Task: Change IN PROGRESS as Status of Issue Issue0000000164 in Backlog  in Scrum Project Project0000000033 in Jira. Change IN PROGRESS as Status of Issue Issue0000000166 in Backlog  in Scrum Project Project0000000034 in Jira. Change IN PROGRESS as Status of Issue Issue0000000168 in Backlog  in Scrum Project Project0000000034 in Jira. Change IN PROGRESS as Status of Issue Issue0000000170 in Backlog  in Scrum Project Project0000000034 in Jira. Assign Person0000000065 as Assignee of Issue Issue0000000161 in Backlog  in Scrum Project Project0000000033 in Jira
Action: Mouse moved to (1006, 478)
Screenshot: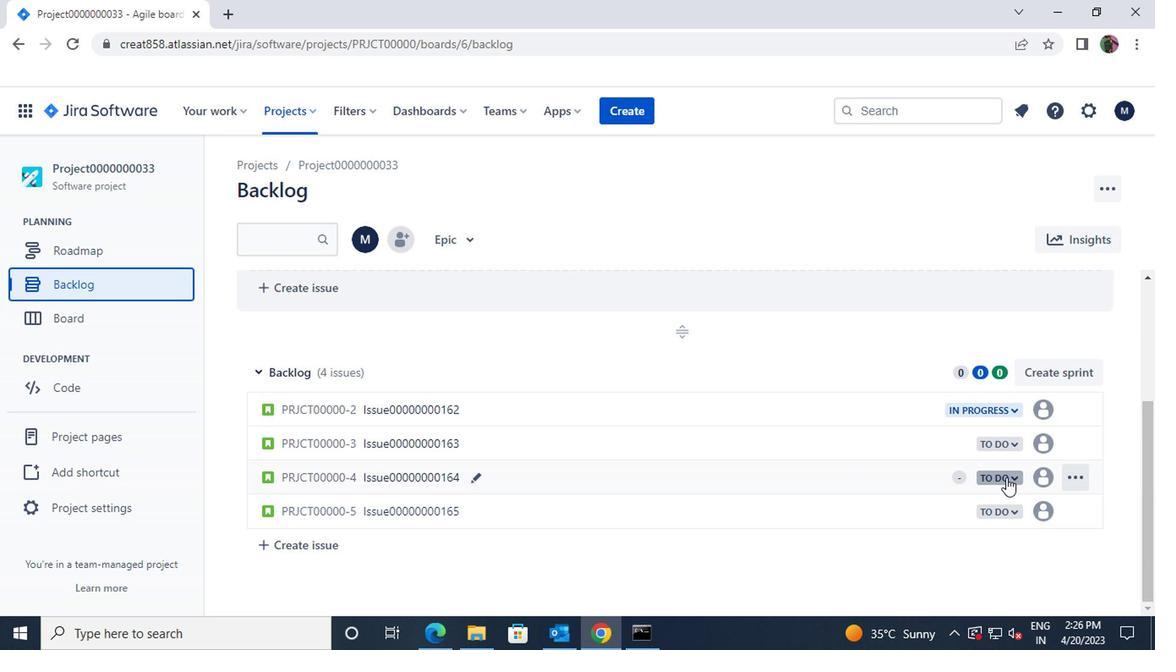 
Action: Mouse pressed left at (1006, 478)
Screenshot: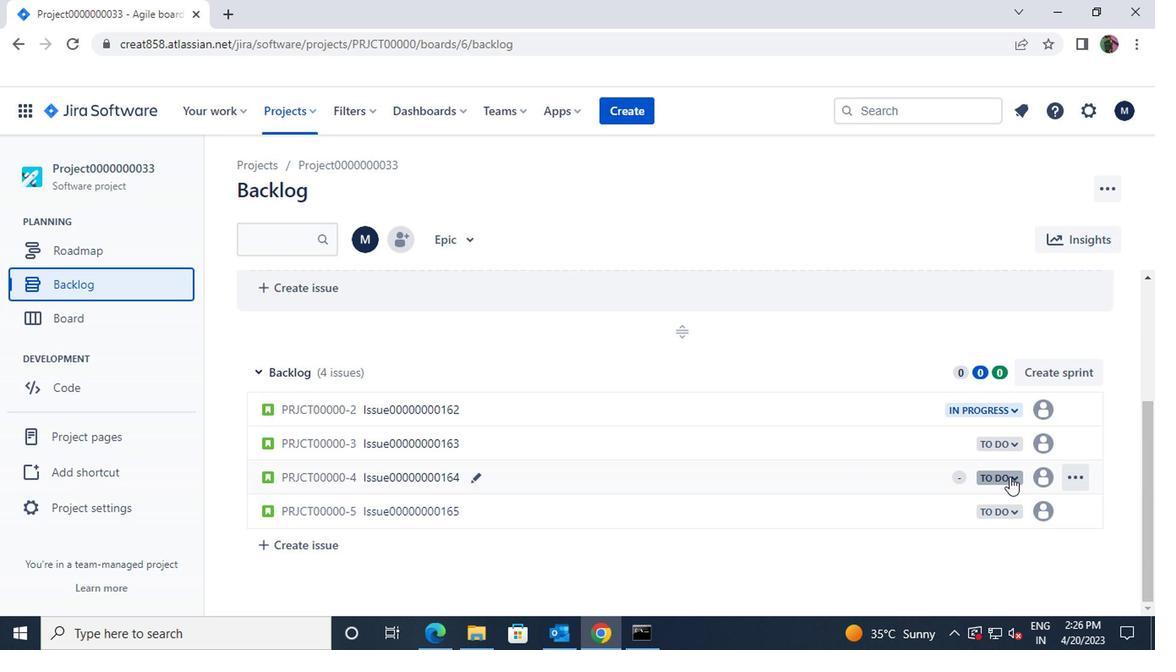
Action: Mouse moved to (886, 508)
Screenshot: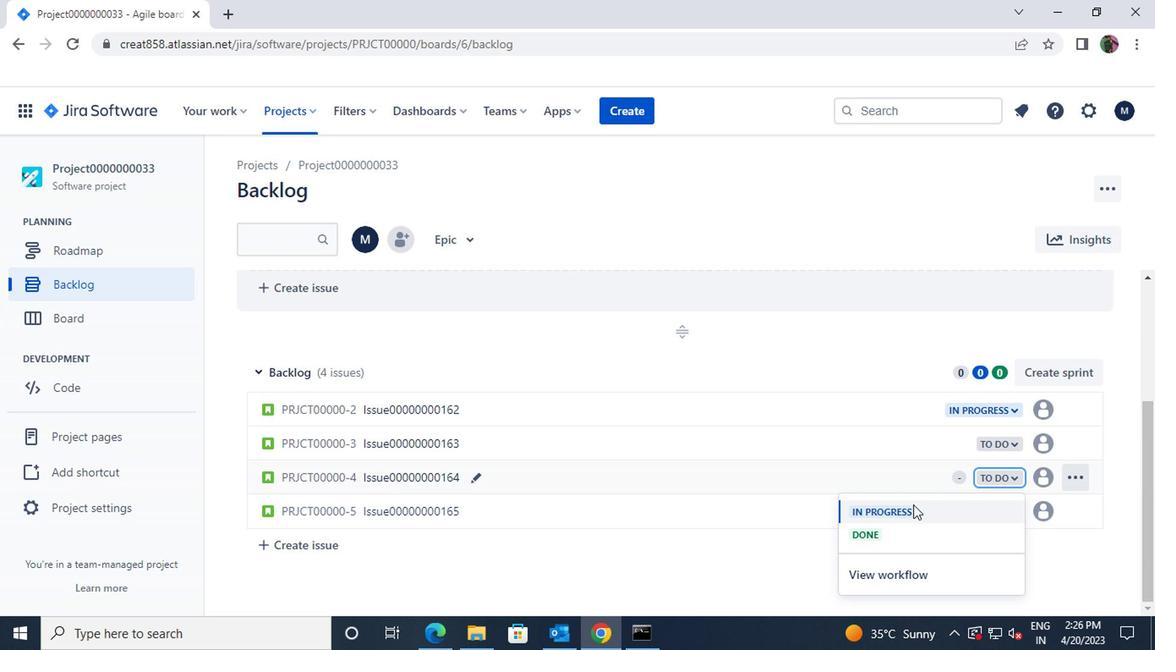 
Action: Mouse pressed left at (886, 508)
Screenshot: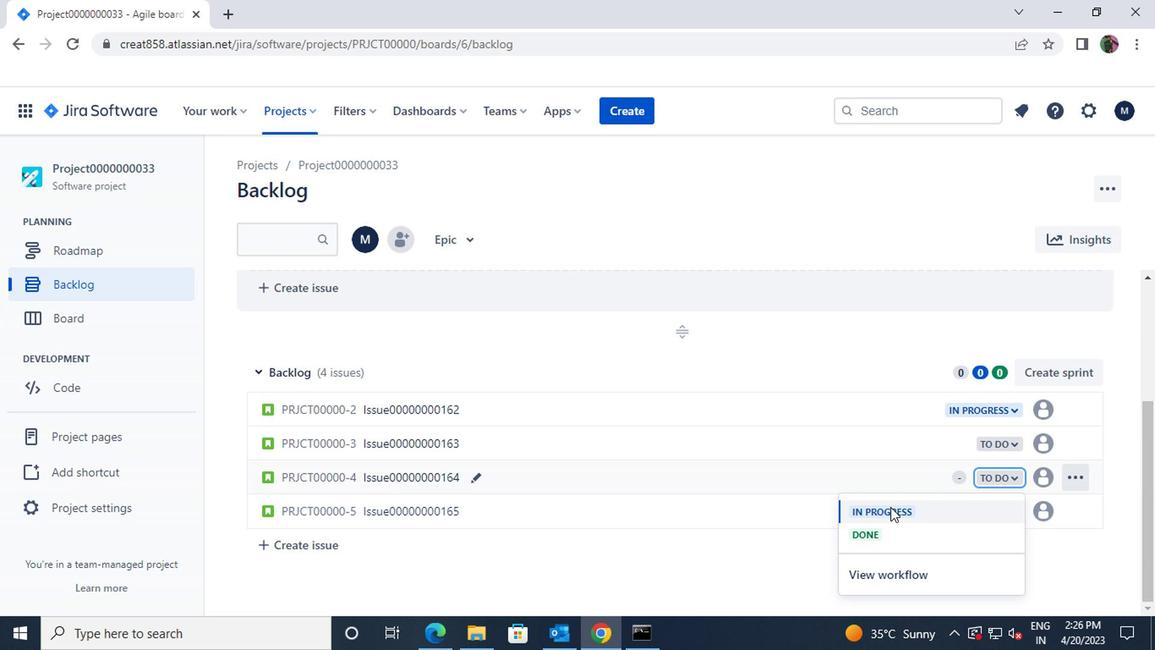 
Action: Mouse moved to (308, 113)
Screenshot: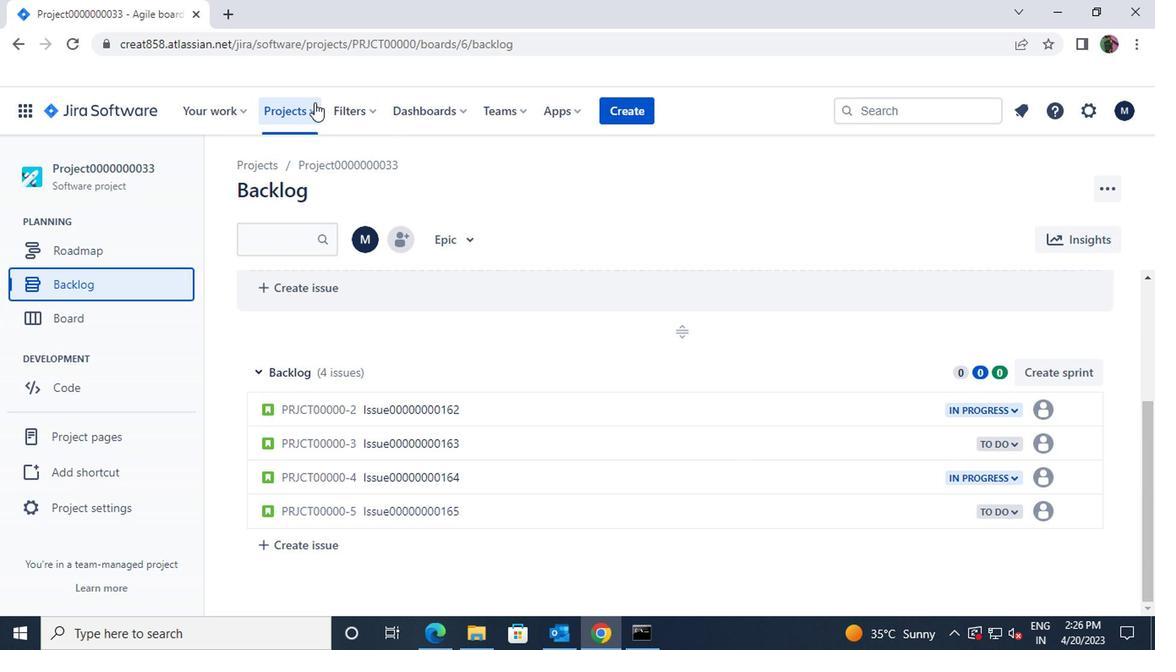 
Action: Mouse pressed left at (308, 113)
Screenshot: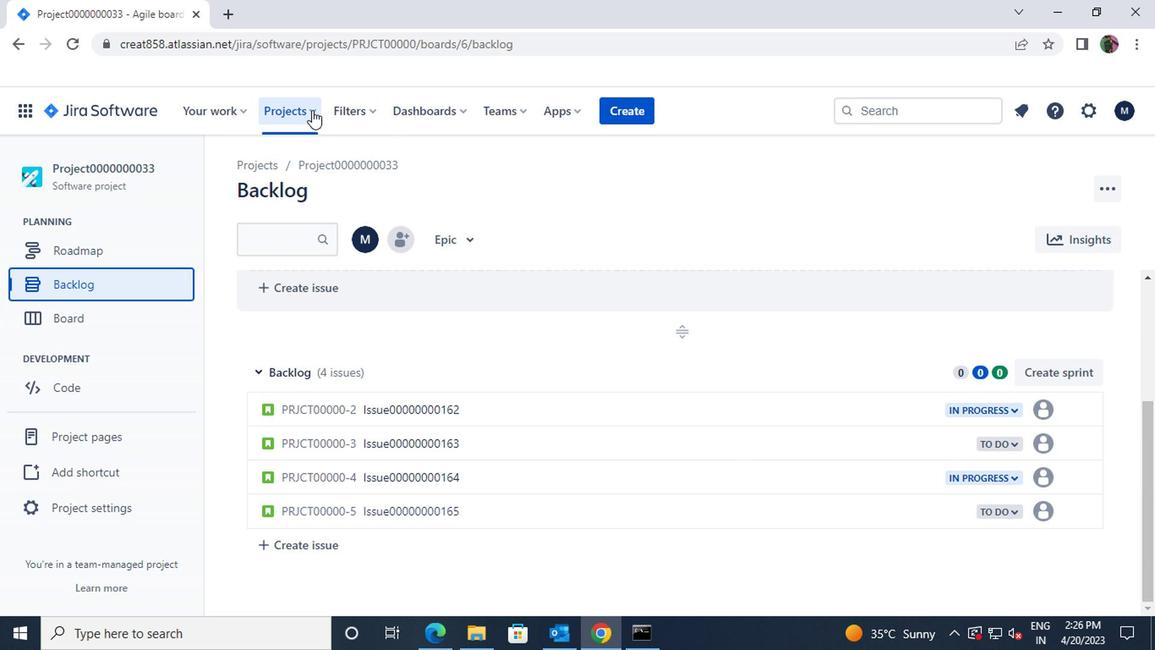 
Action: Mouse moved to (350, 227)
Screenshot: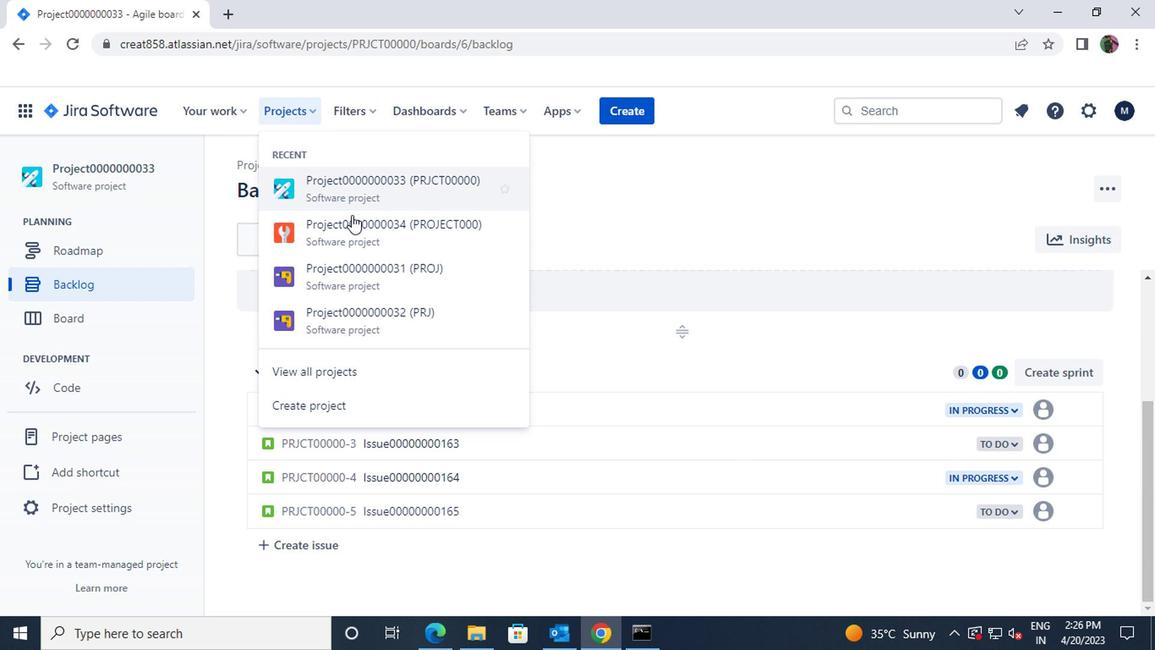 
Action: Mouse pressed left at (350, 227)
Screenshot: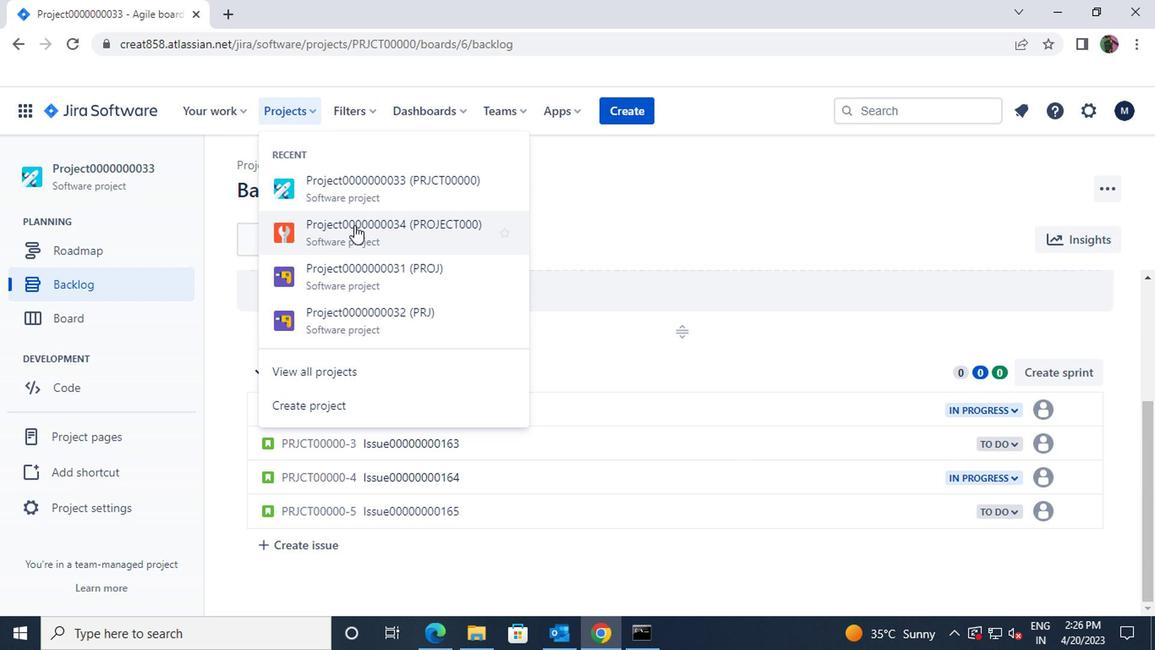 
Action: Mouse moved to (133, 287)
Screenshot: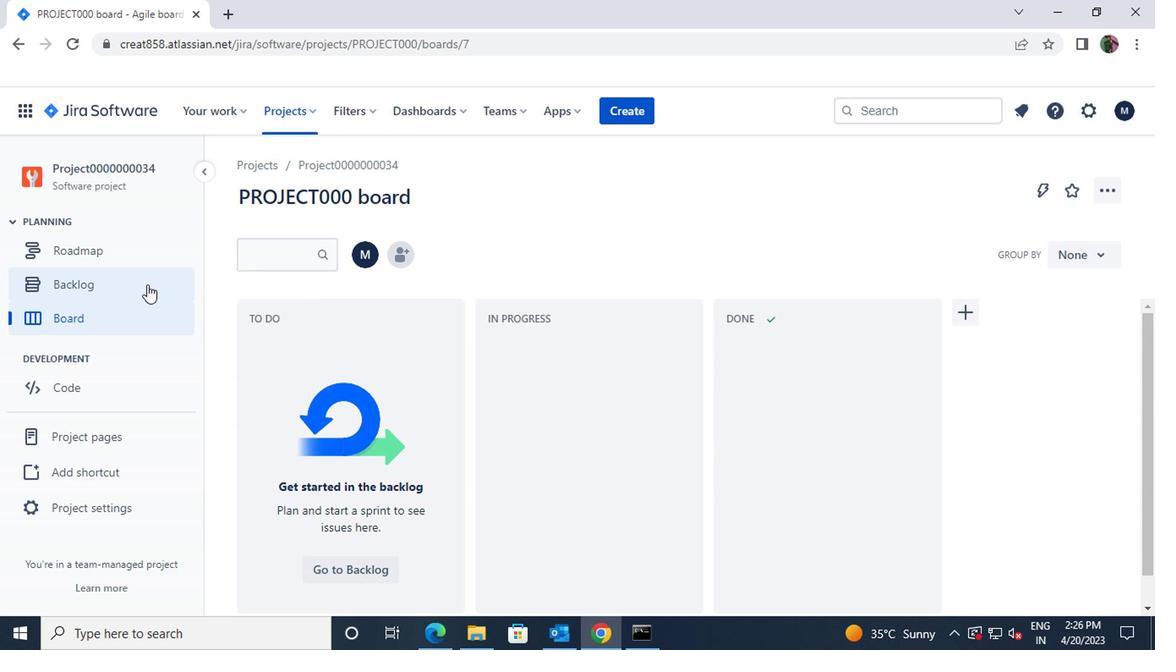 
Action: Mouse pressed left at (133, 287)
Screenshot: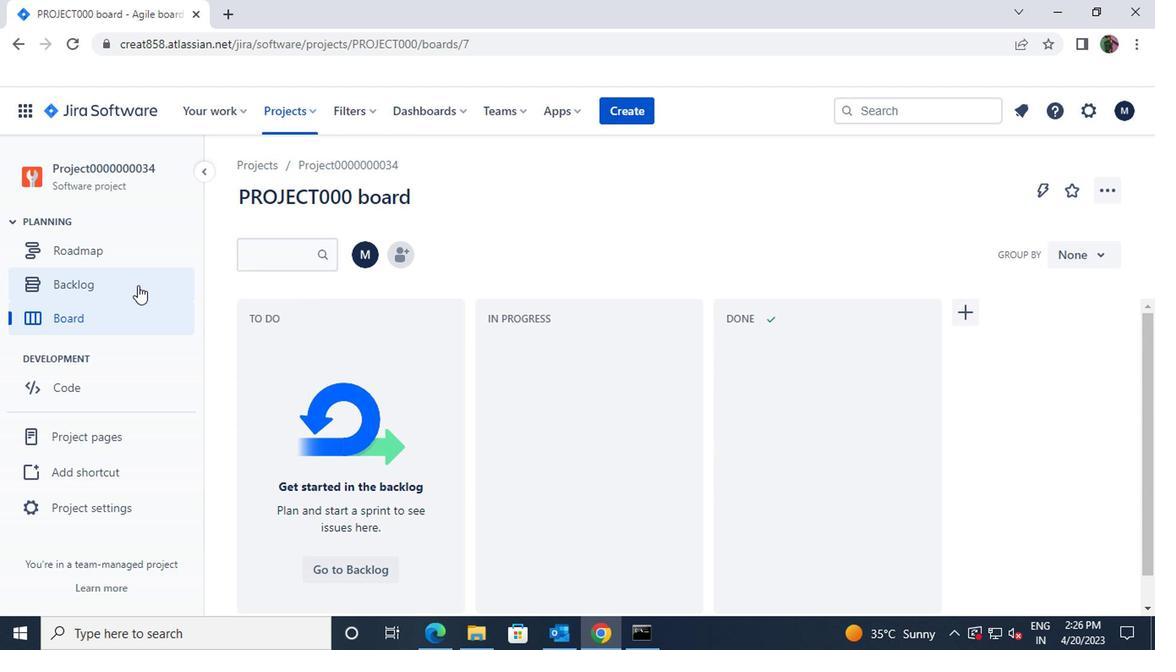 
Action: Mouse moved to (423, 412)
Screenshot: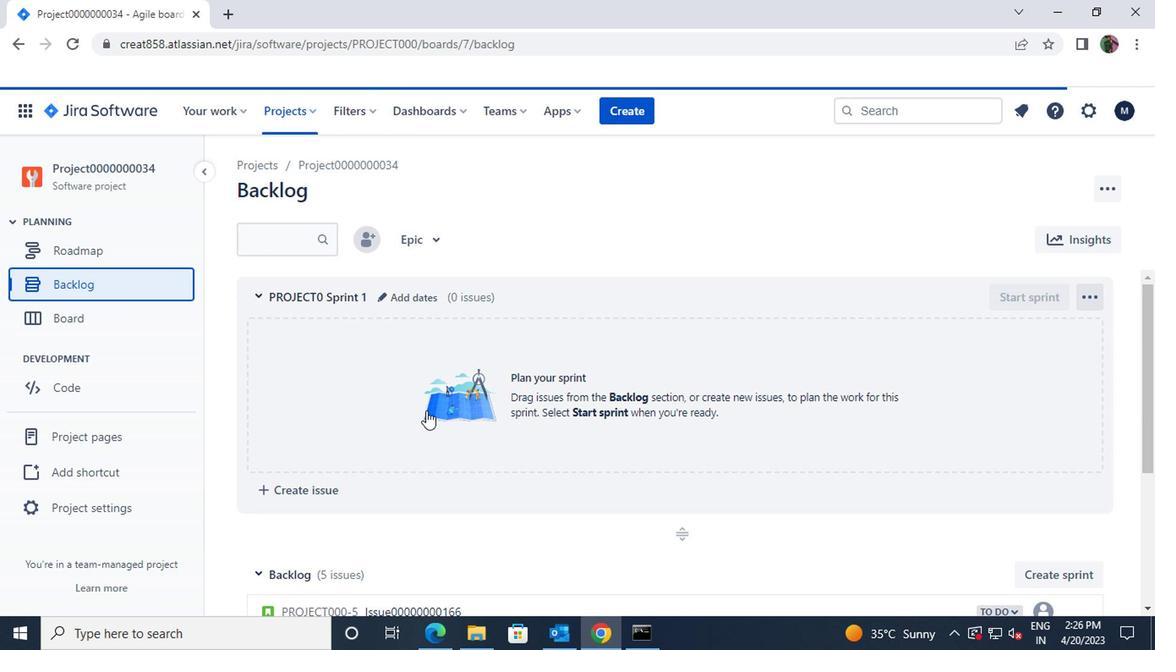 
Action: Mouse scrolled (423, 411) with delta (0, -1)
Screenshot: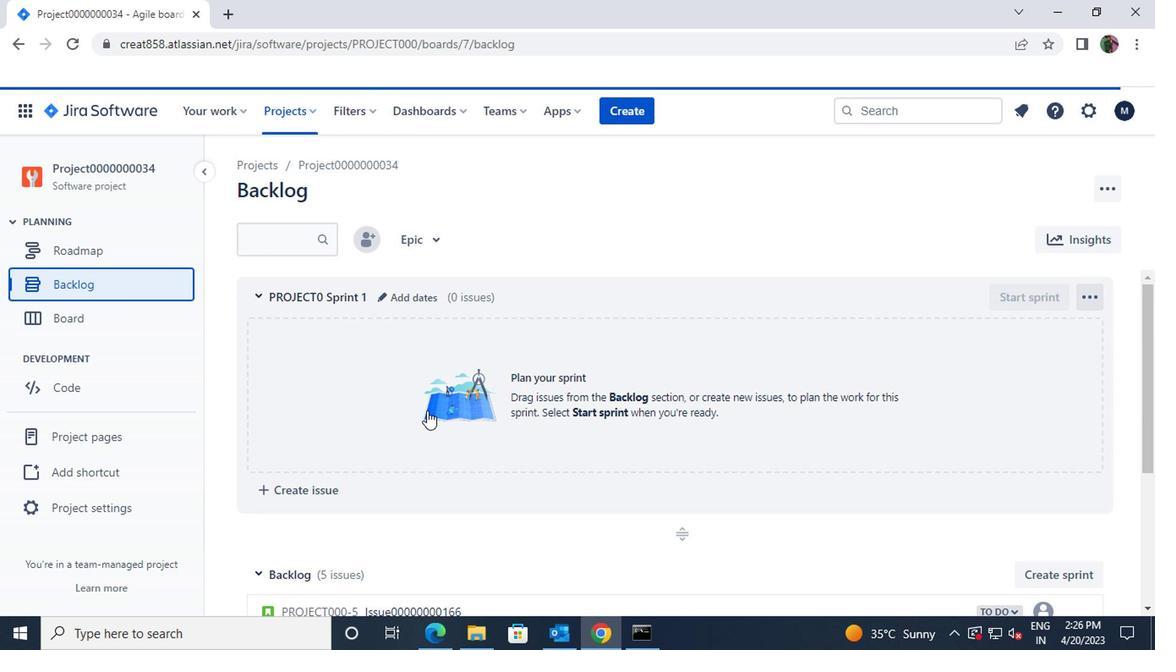 
Action: Mouse scrolled (423, 411) with delta (0, -1)
Screenshot: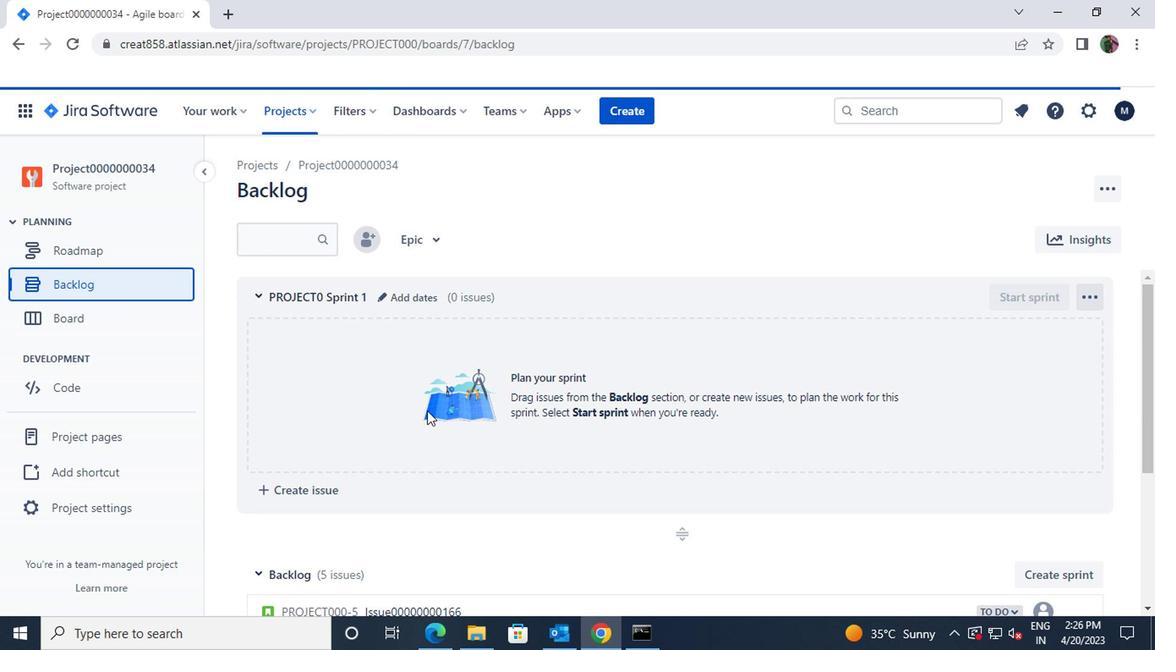 
Action: Mouse scrolled (423, 411) with delta (0, -1)
Screenshot: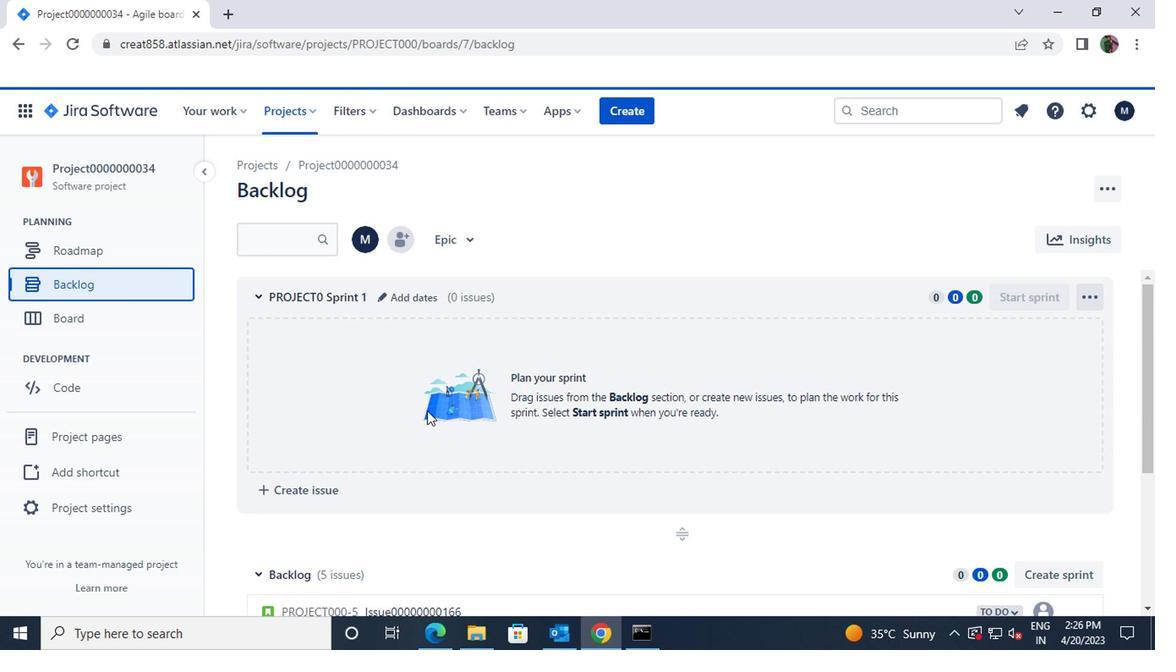 
Action: Mouse moved to (425, 411)
Screenshot: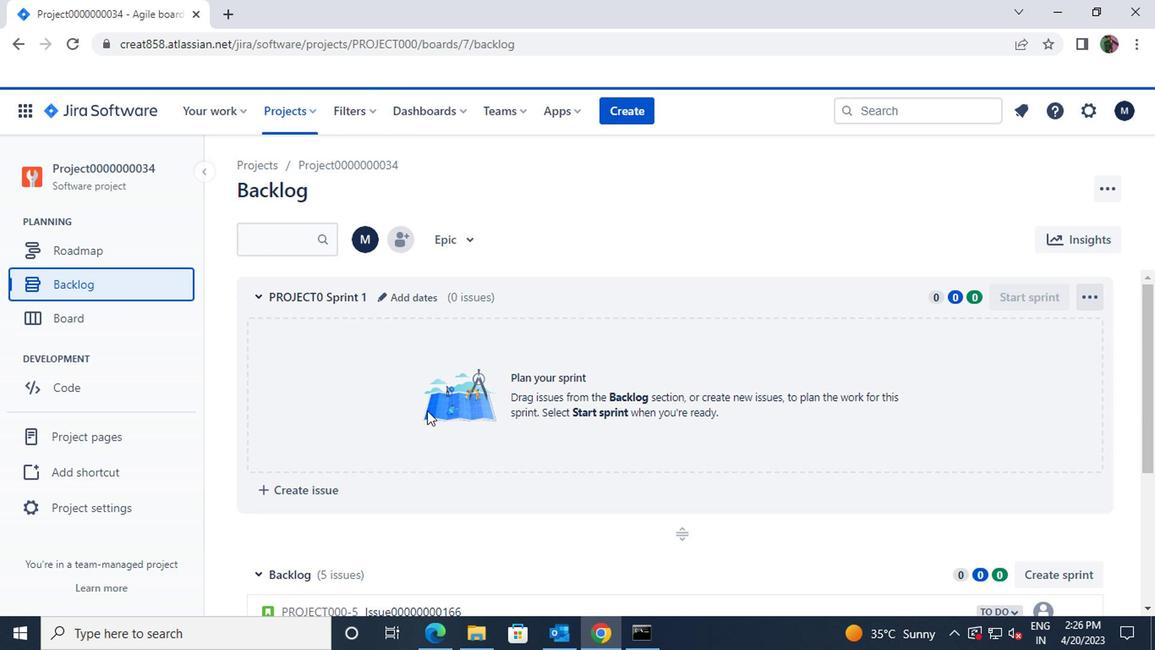 
Action: Mouse scrolled (425, 411) with delta (0, 0)
Screenshot: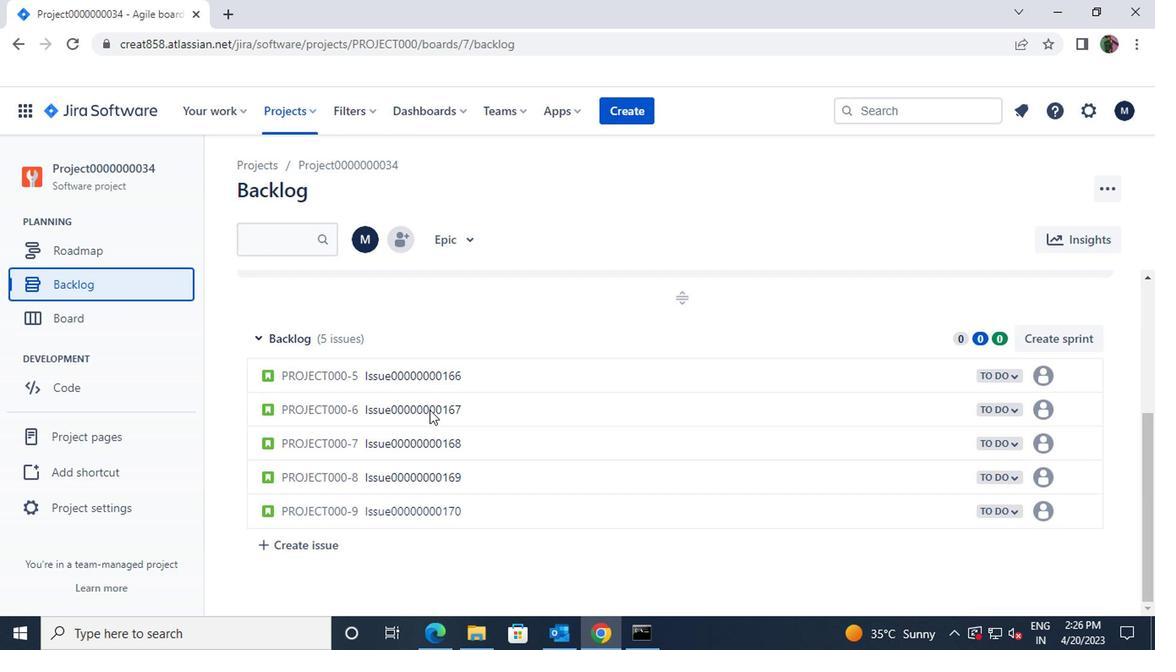 
Action: Mouse moved to (1011, 441)
Screenshot: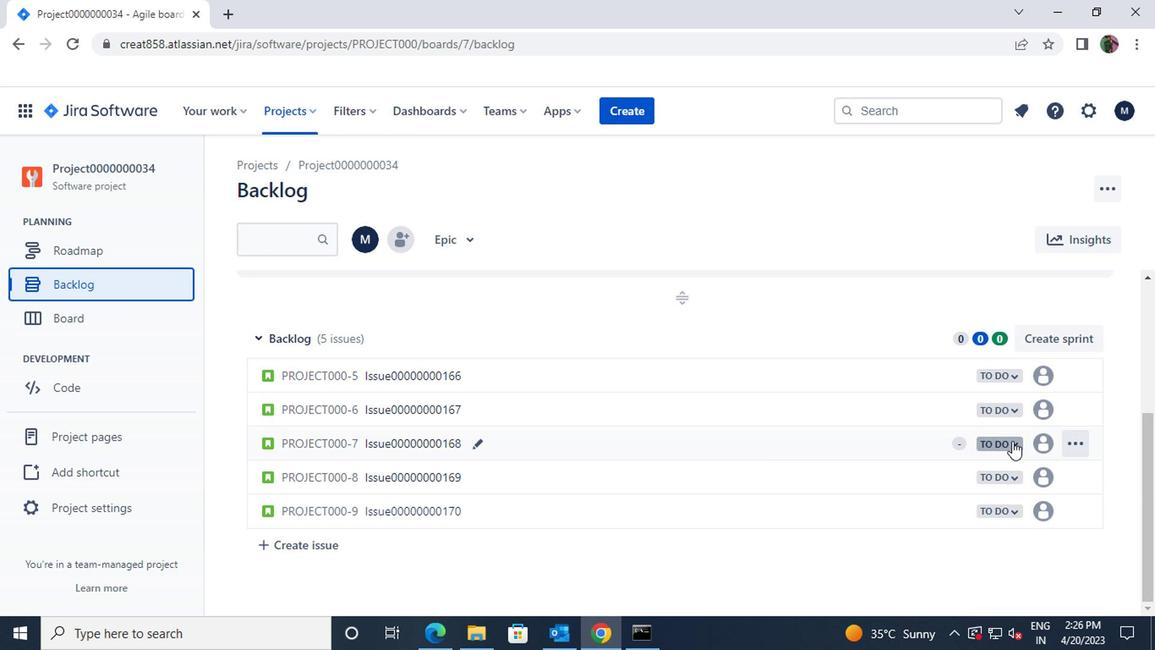 
Action: Mouse pressed left at (1011, 441)
Screenshot: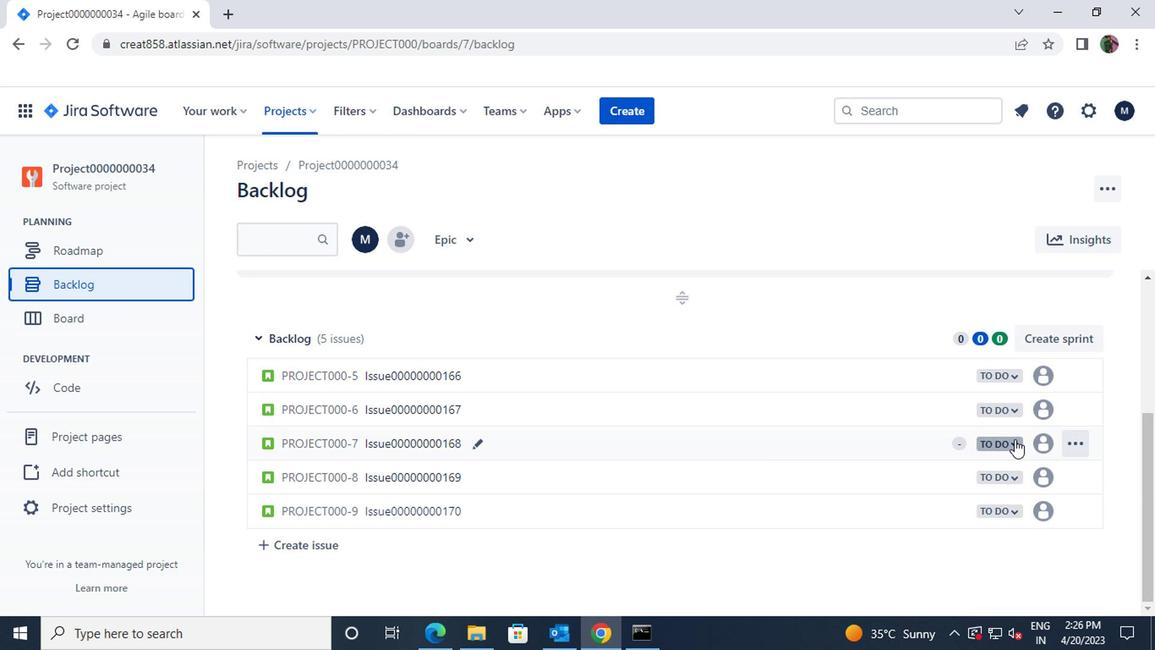 
Action: Mouse moved to (894, 483)
Screenshot: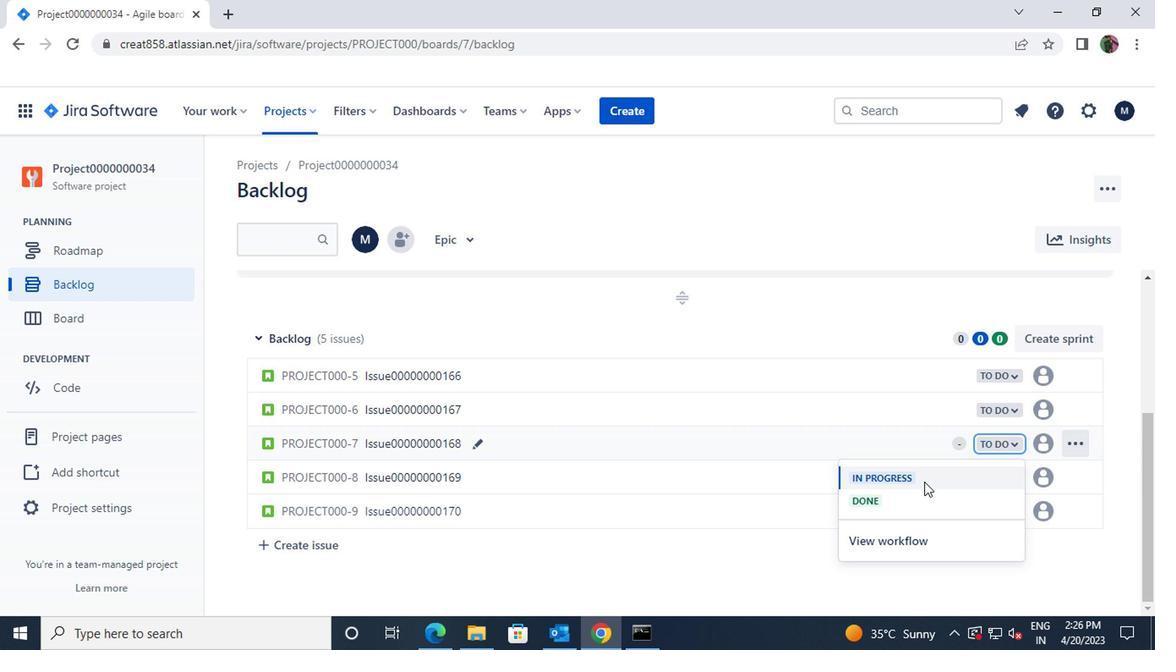 
Action: Mouse pressed left at (894, 483)
Screenshot: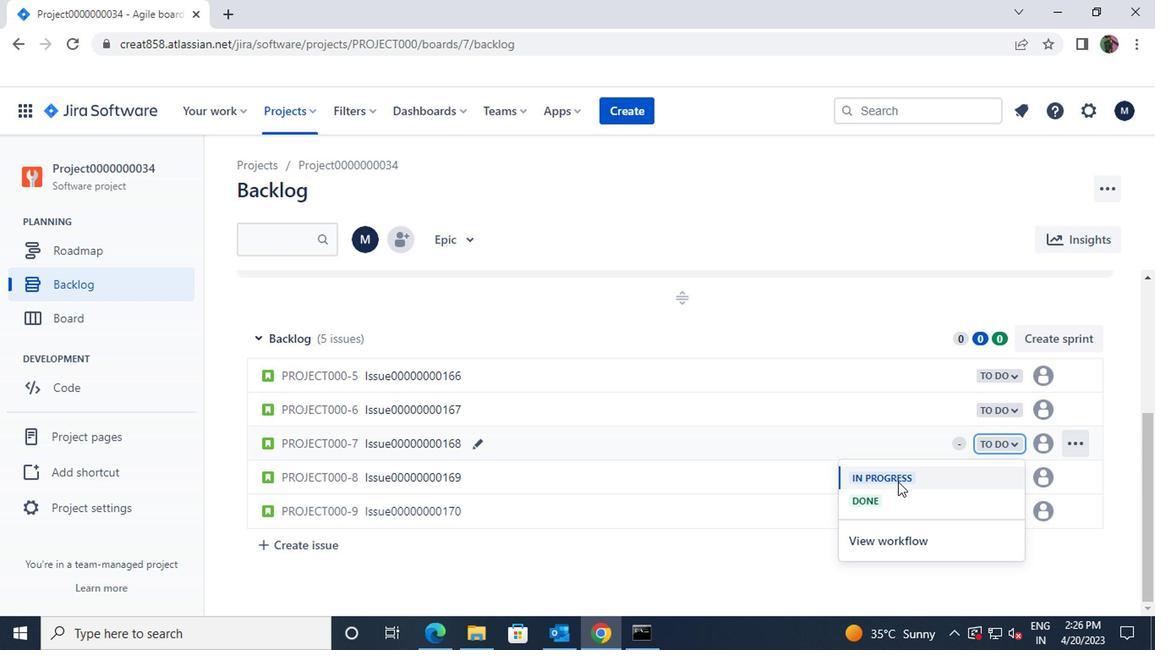 
Action: Mouse moved to (1007, 510)
Screenshot: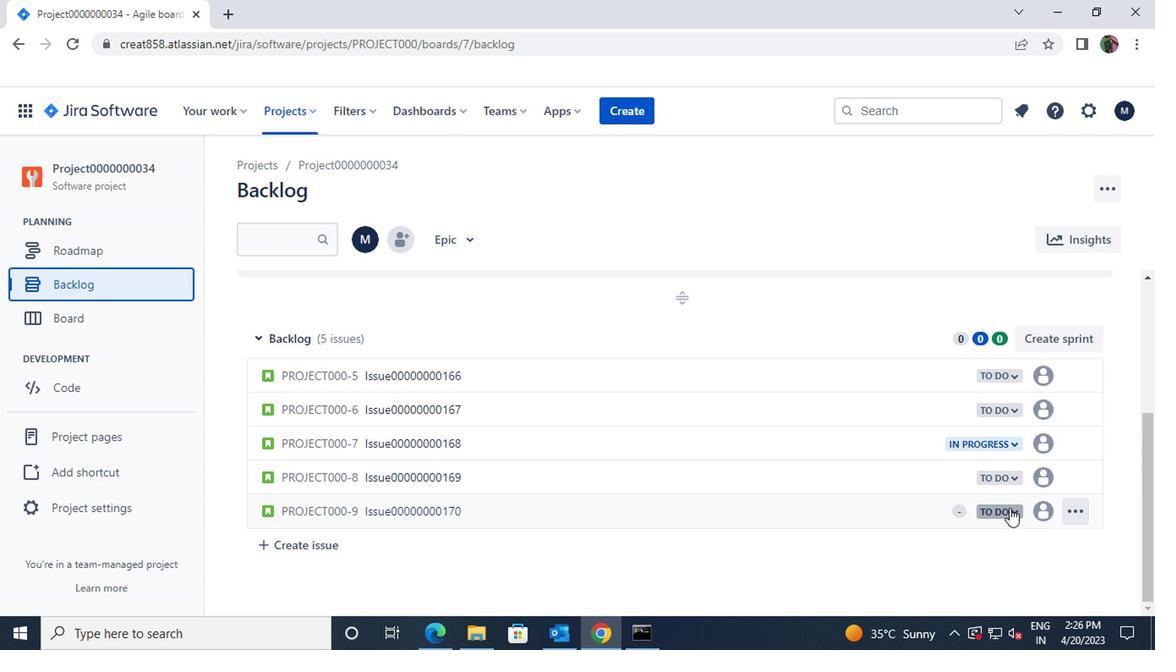 
Action: Mouse pressed left at (1007, 510)
Screenshot: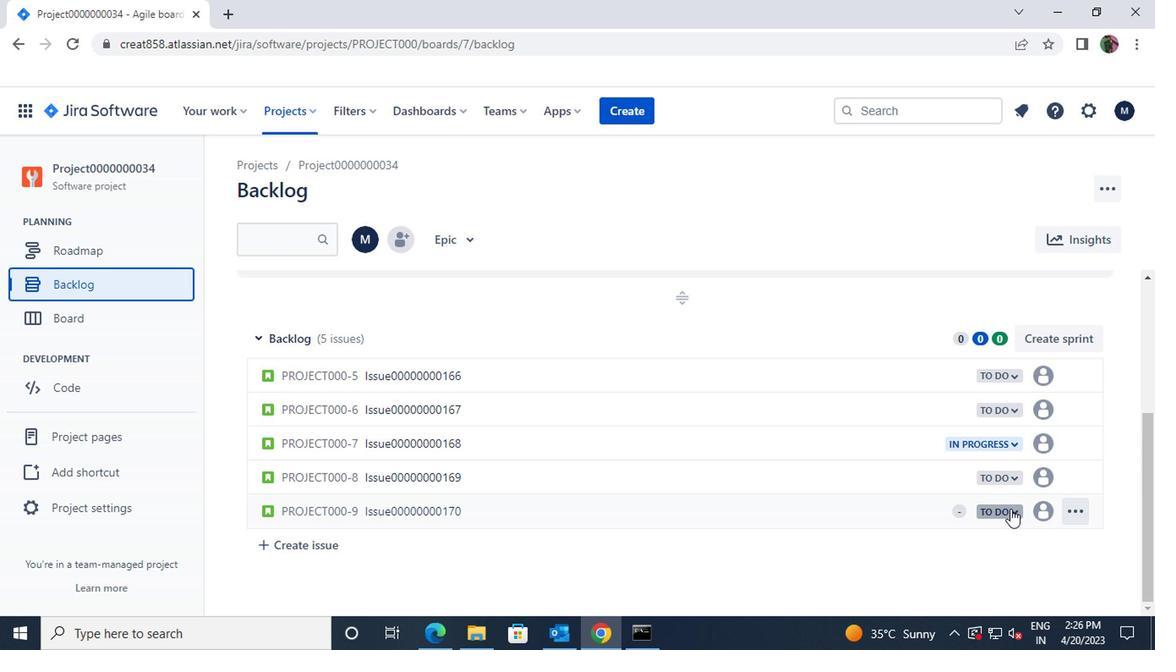 
Action: Mouse moved to (890, 412)
Screenshot: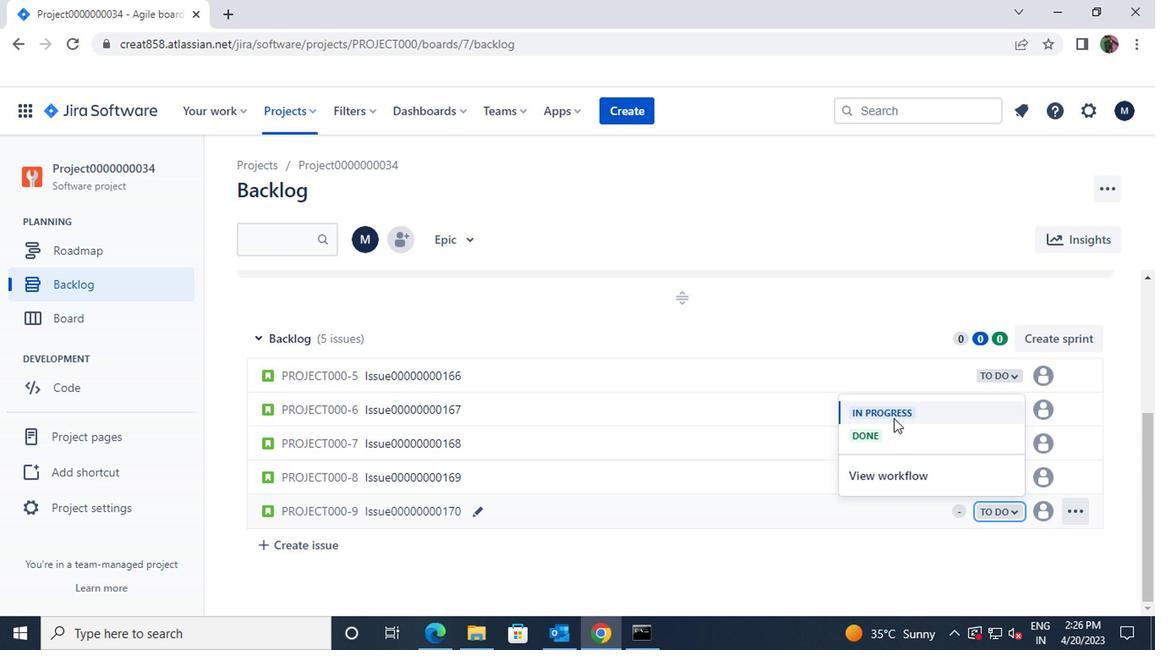 
Action: Mouse pressed left at (890, 412)
Screenshot: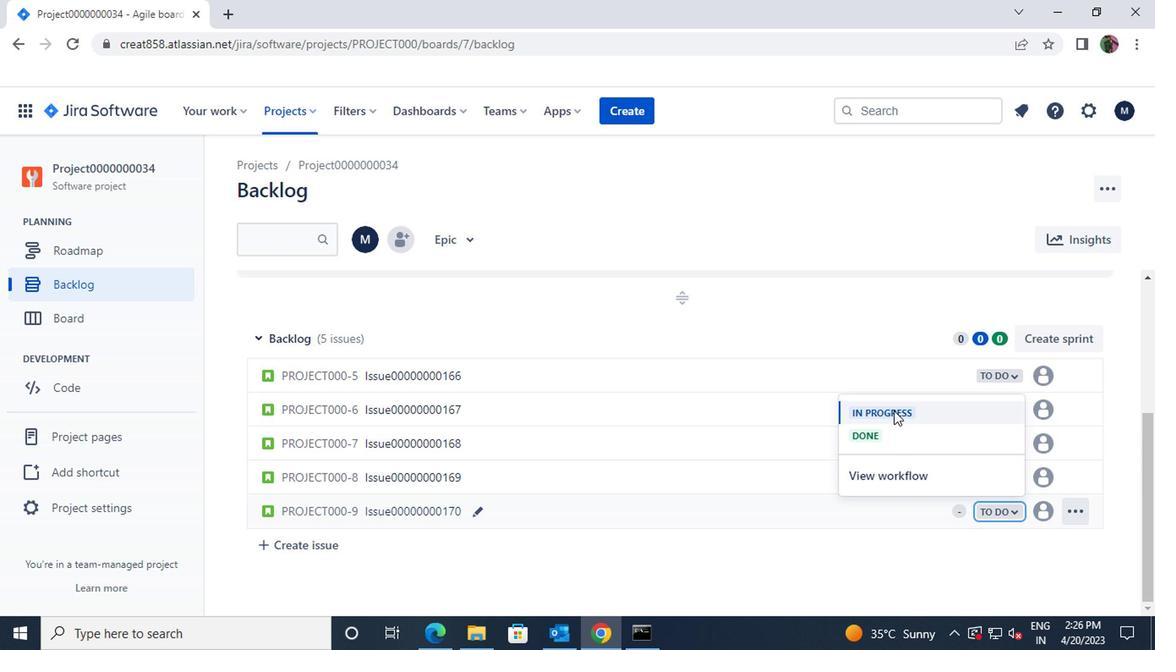 
Action: Mouse moved to (311, 121)
Screenshot: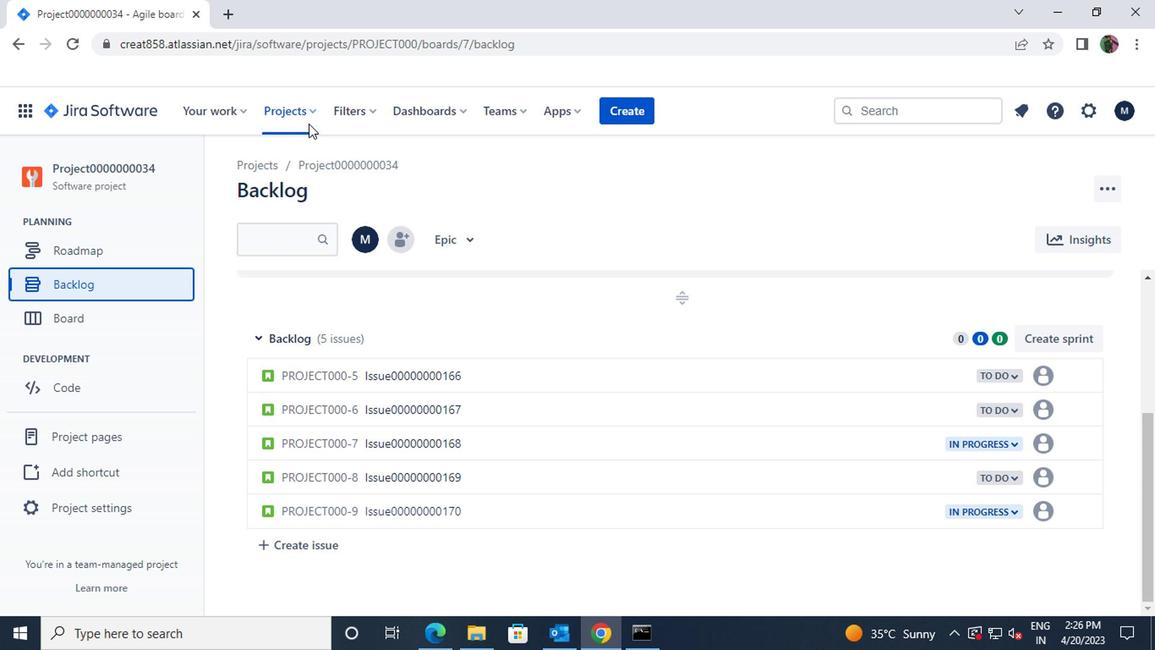 
Action: Mouse pressed left at (311, 121)
Screenshot: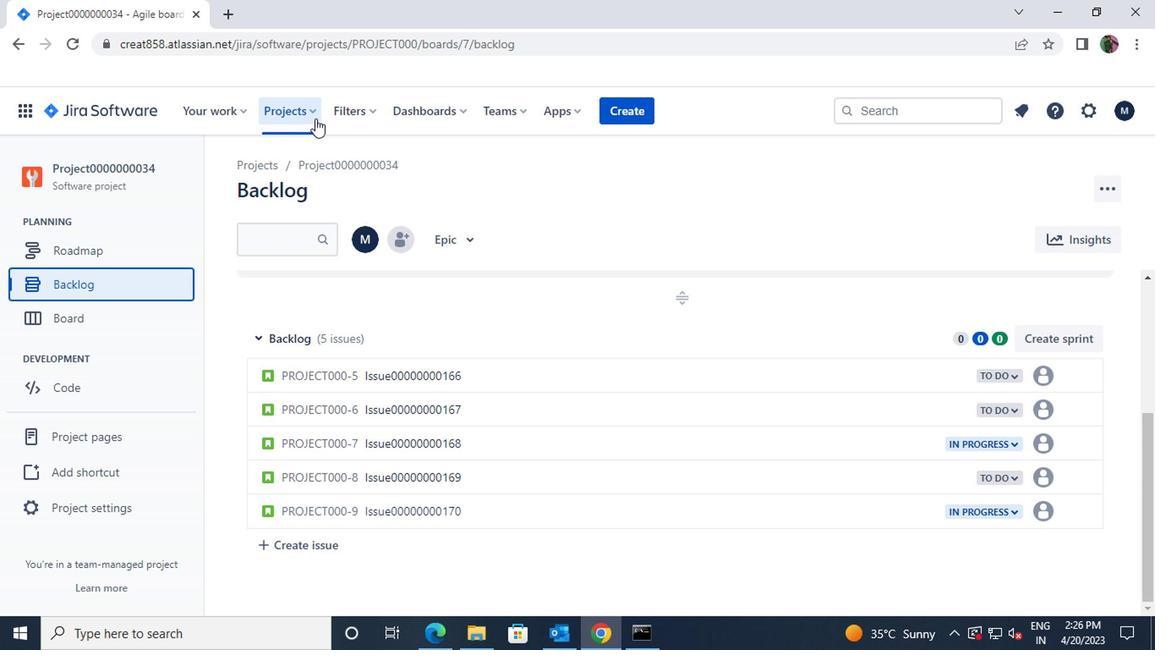 
Action: Mouse moved to (341, 224)
Screenshot: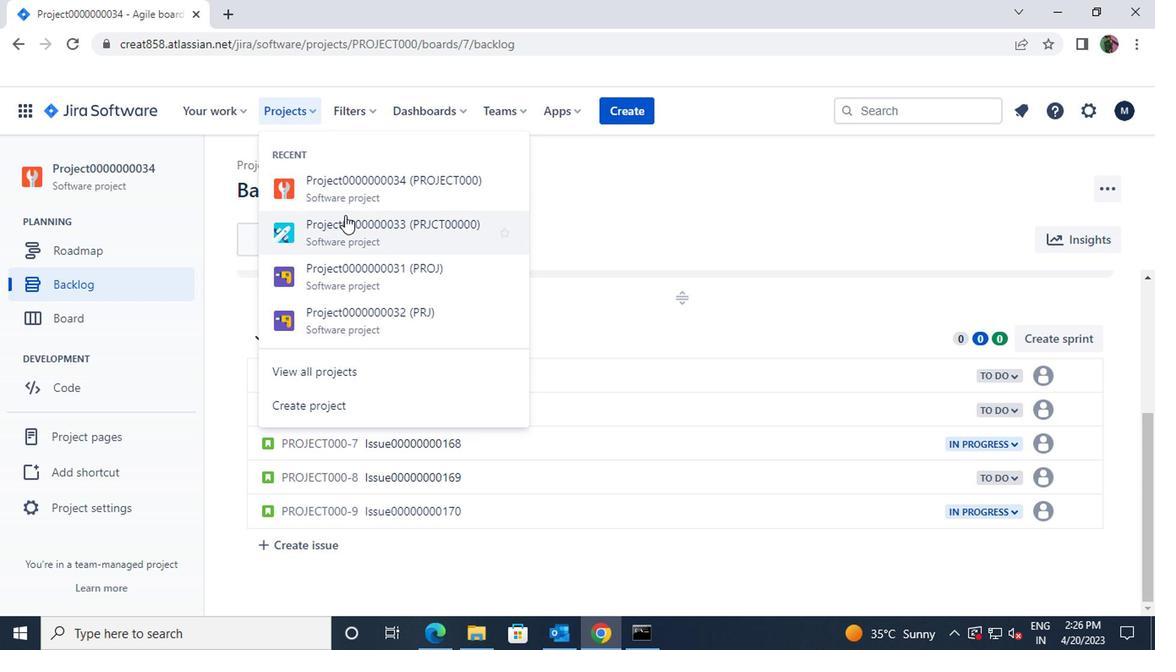 
Action: Mouse pressed left at (341, 224)
Screenshot: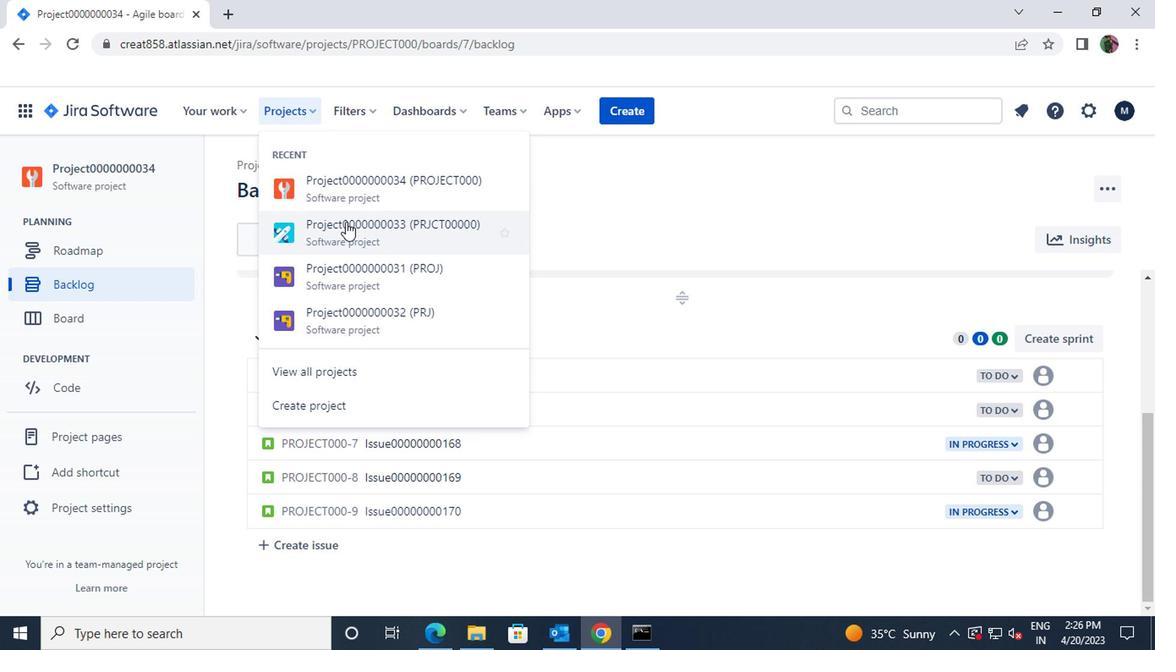 
Action: Mouse moved to (116, 283)
Screenshot: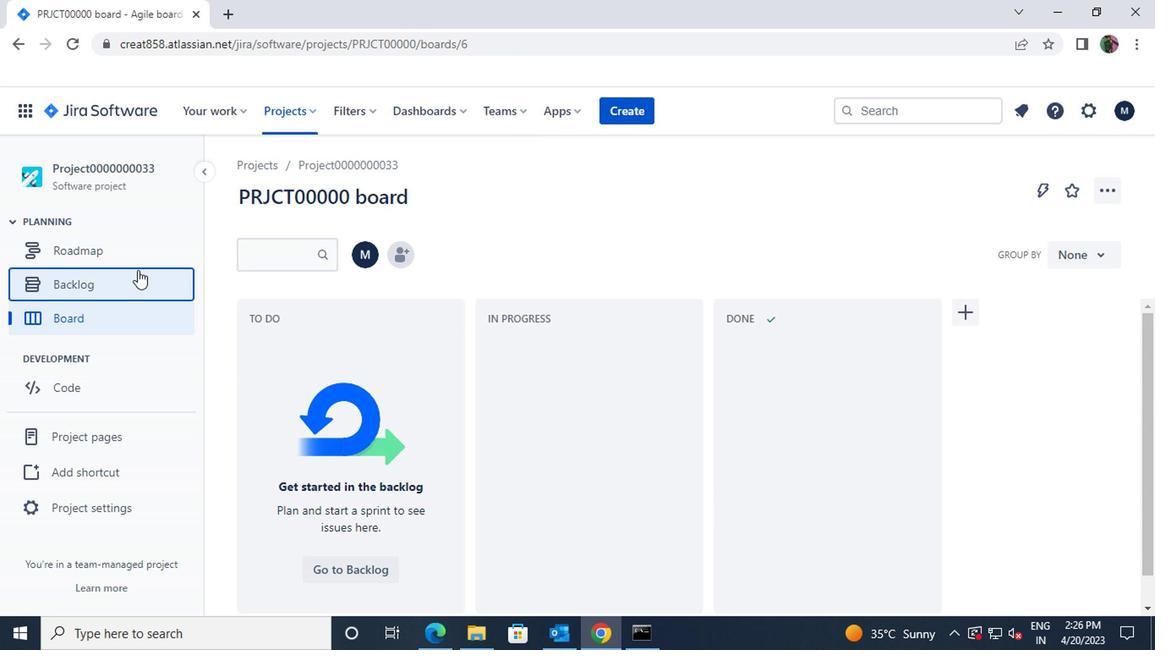 
Action: Mouse pressed left at (116, 283)
Screenshot: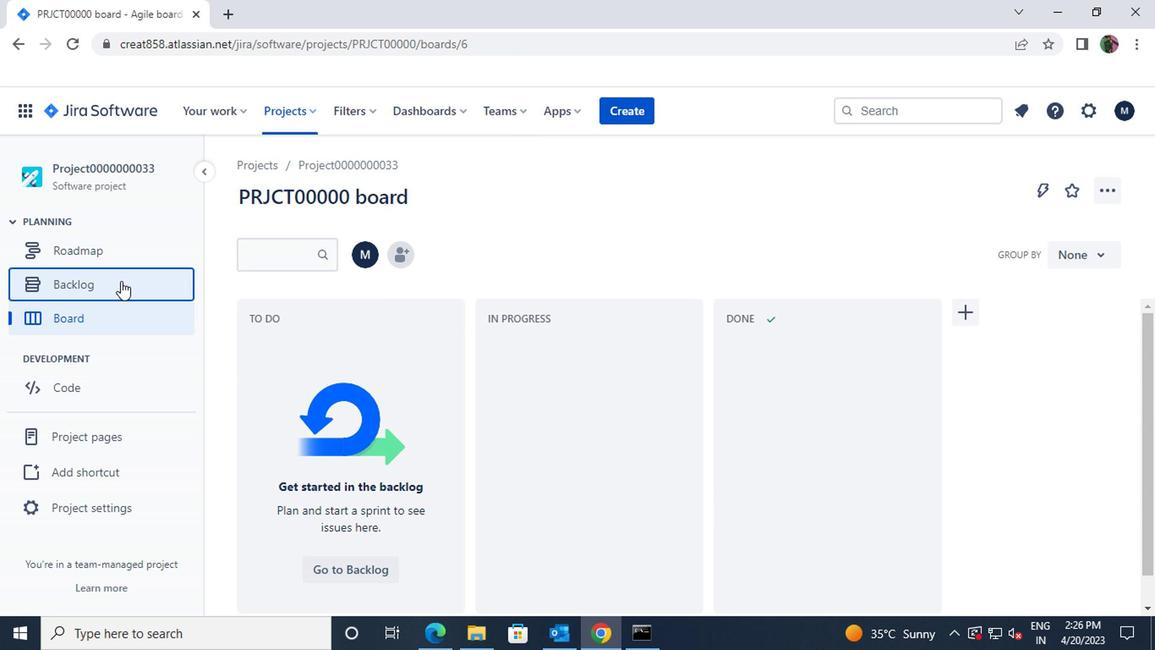 
Action: Mouse moved to (416, 405)
Screenshot: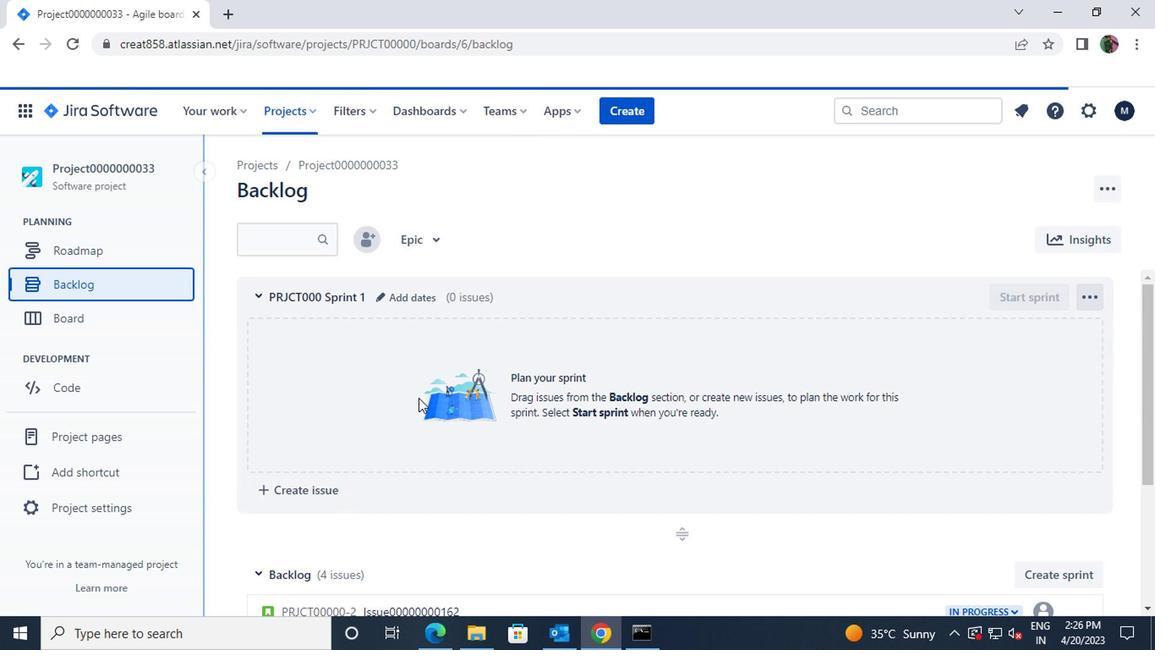 
Action: Mouse scrolled (416, 405) with delta (0, 0)
Screenshot: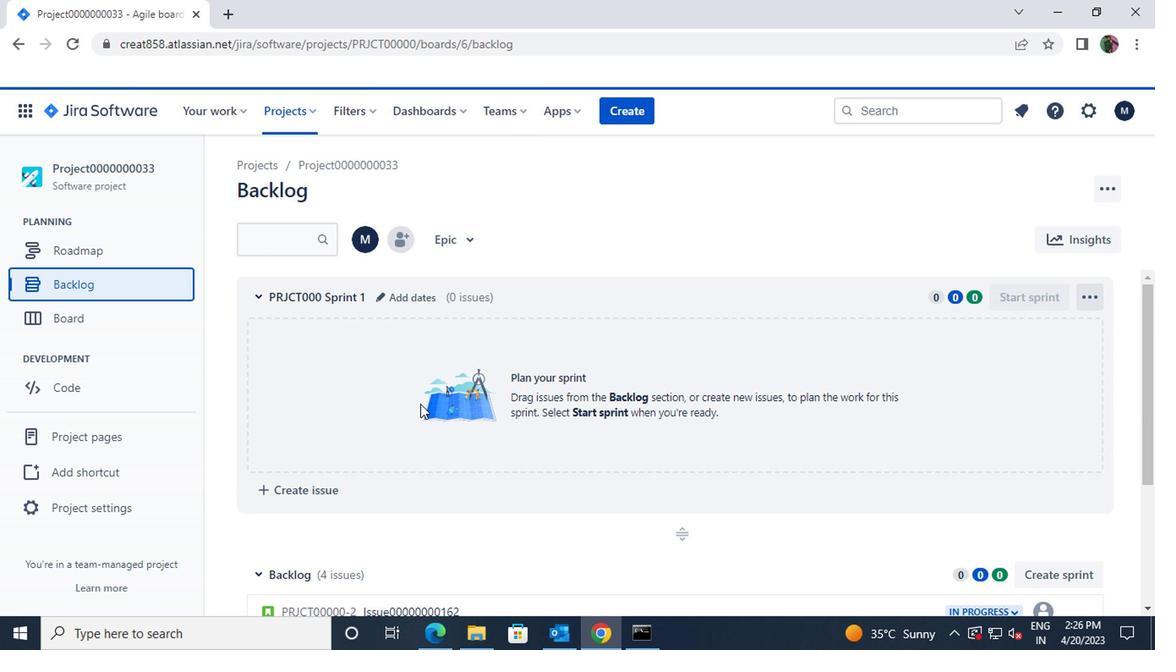 
Action: Mouse scrolled (416, 405) with delta (0, 0)
Screenshot: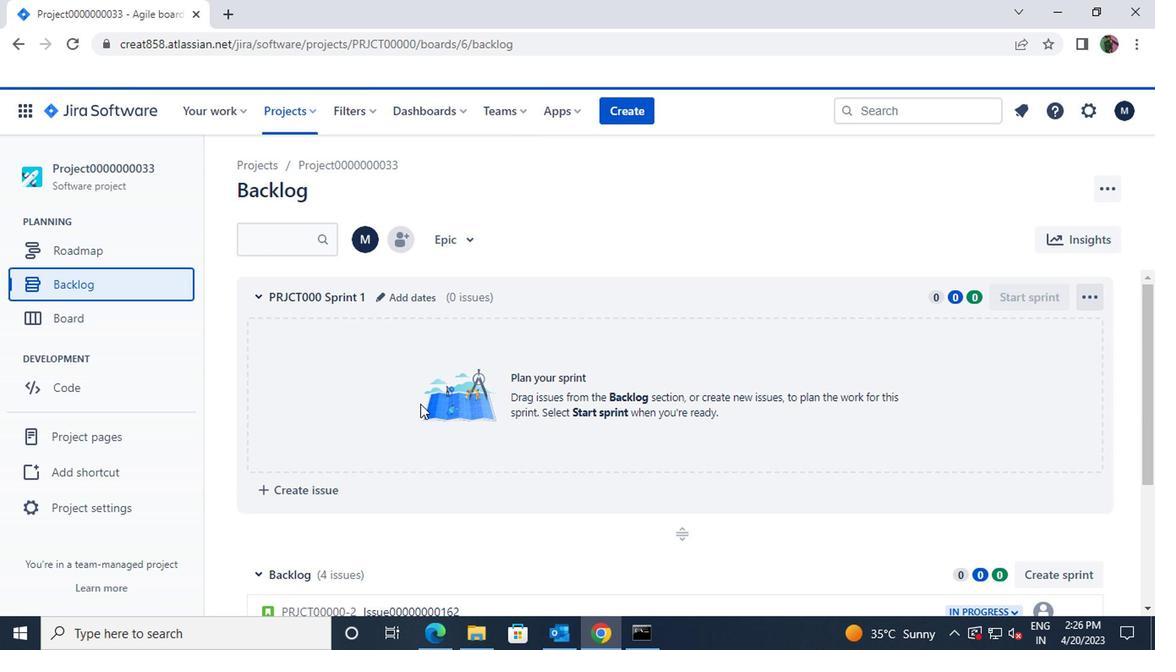 
Action: Mouse moved to (423, 405)
Screenshot: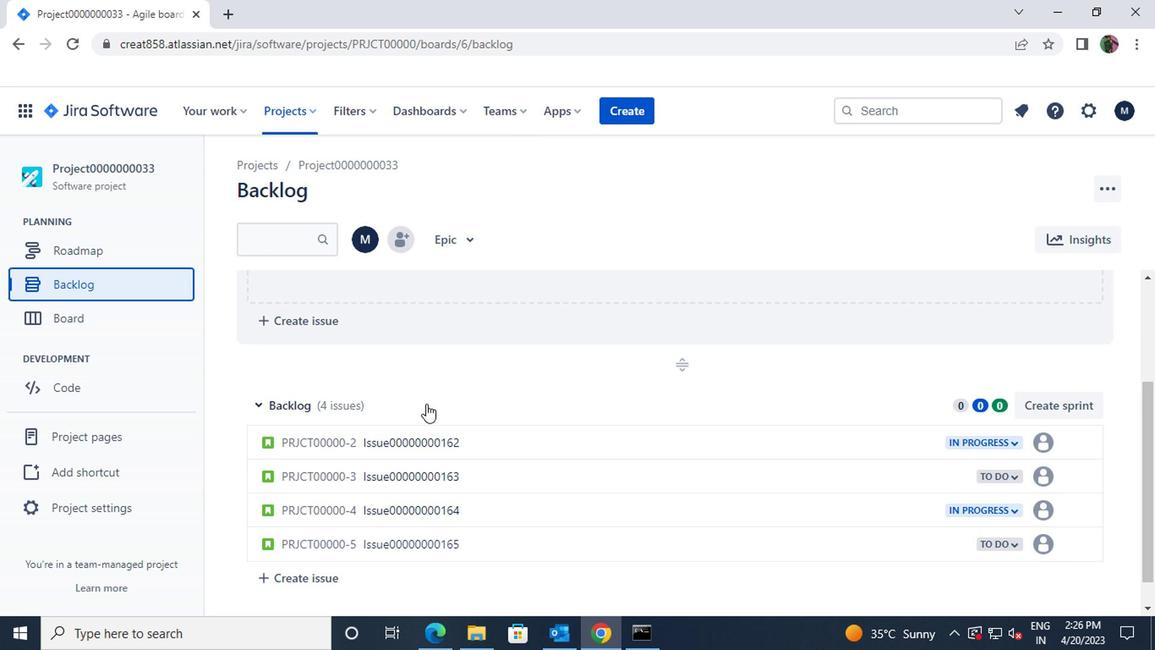 
Action: Mouse scrolled (423, 403) with delta (0, -1)
Screenshot: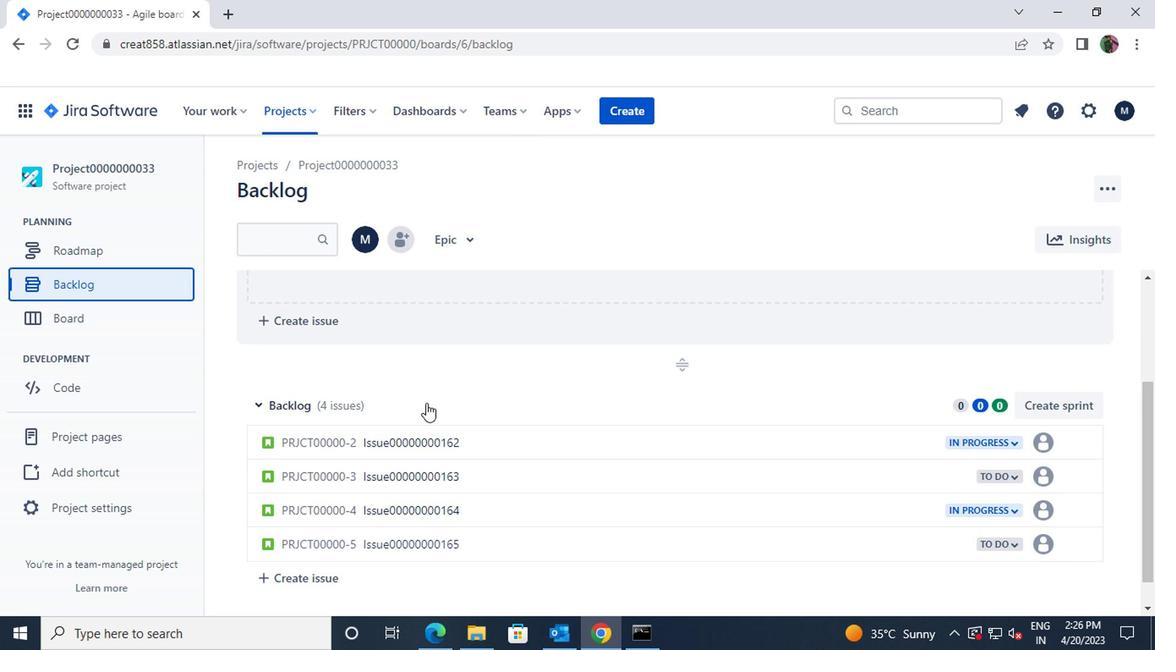 
Action: Mouse moved to (1040, 412)
Screenshot: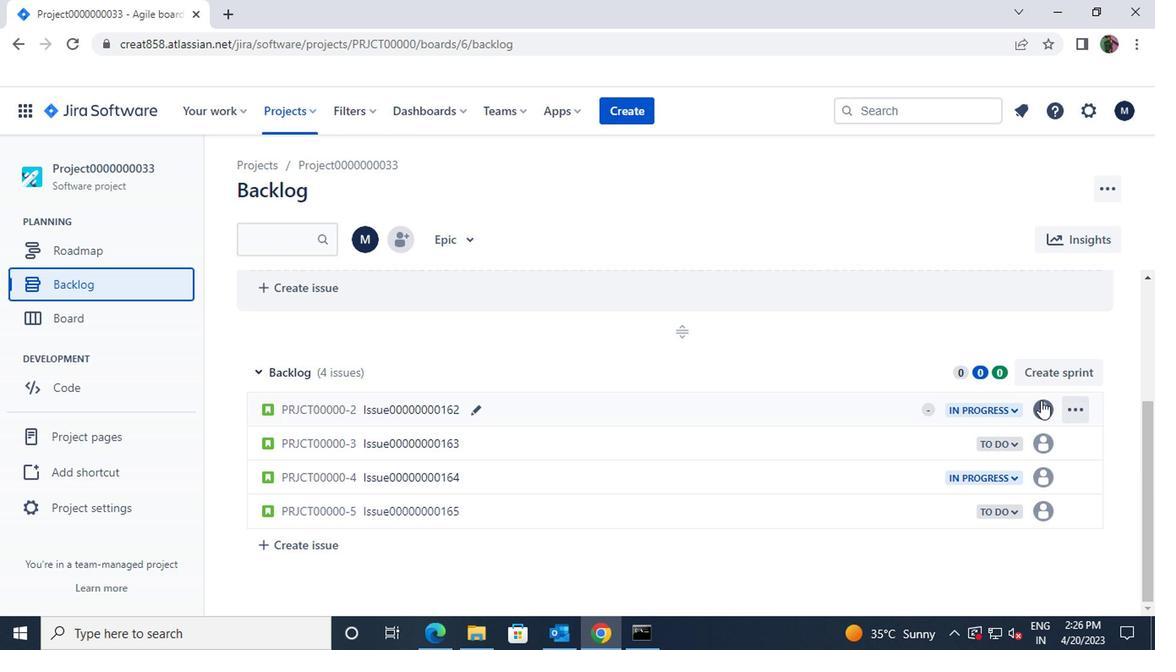 
Action: Mouse pressed left at (1040, 412)
Screenshot: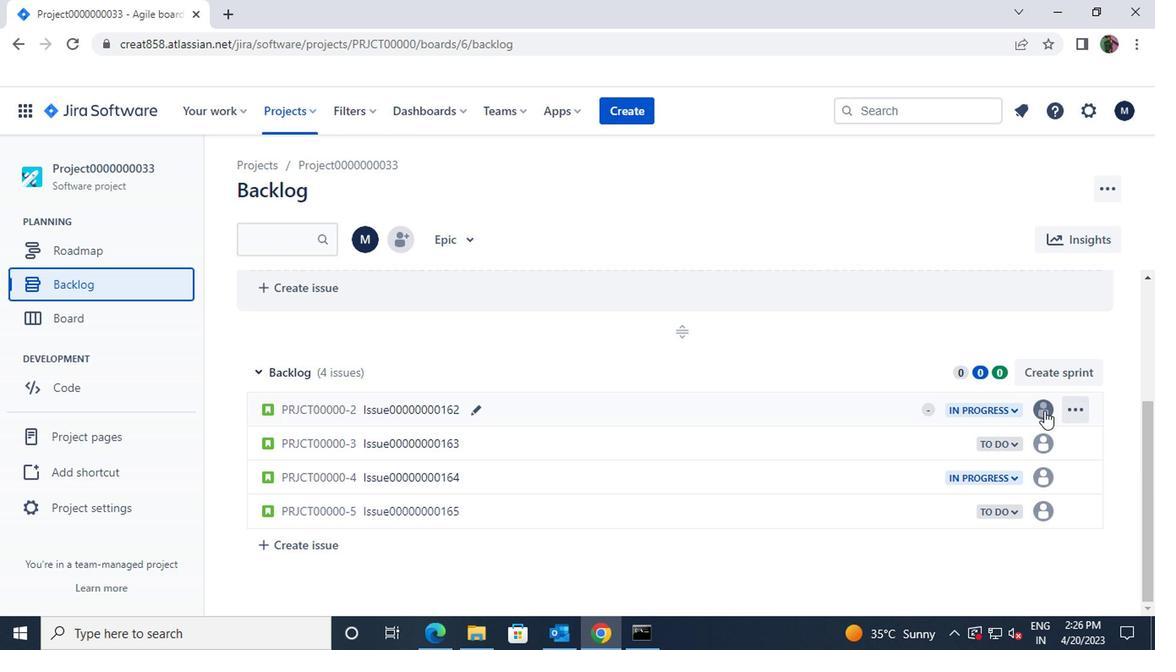 
Action: Mouse moved to (907, 450)
Screenshot: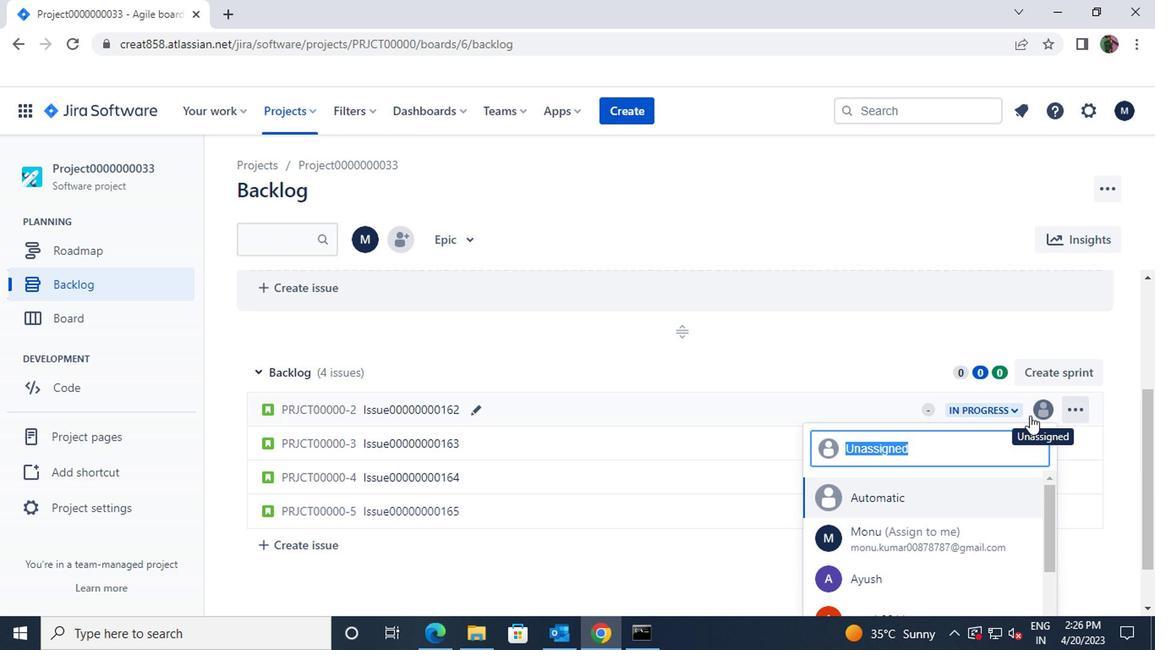 
Action: Key pressed nik
Screenshot: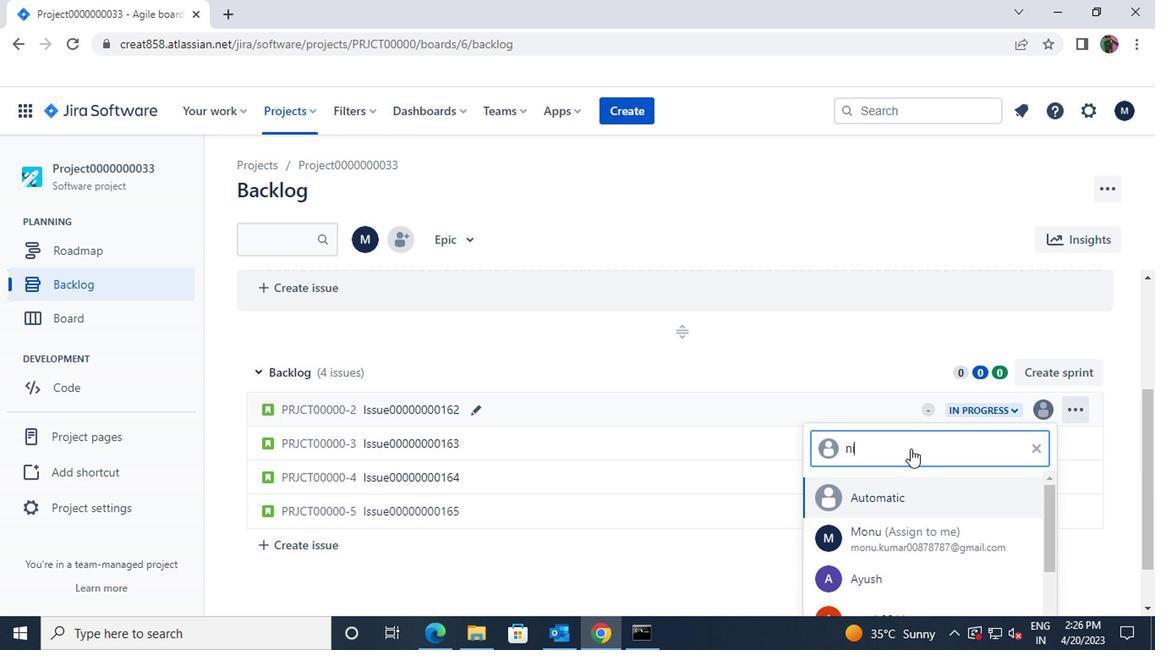 
Action: Mouse moved to (880, 500)
Screenshot: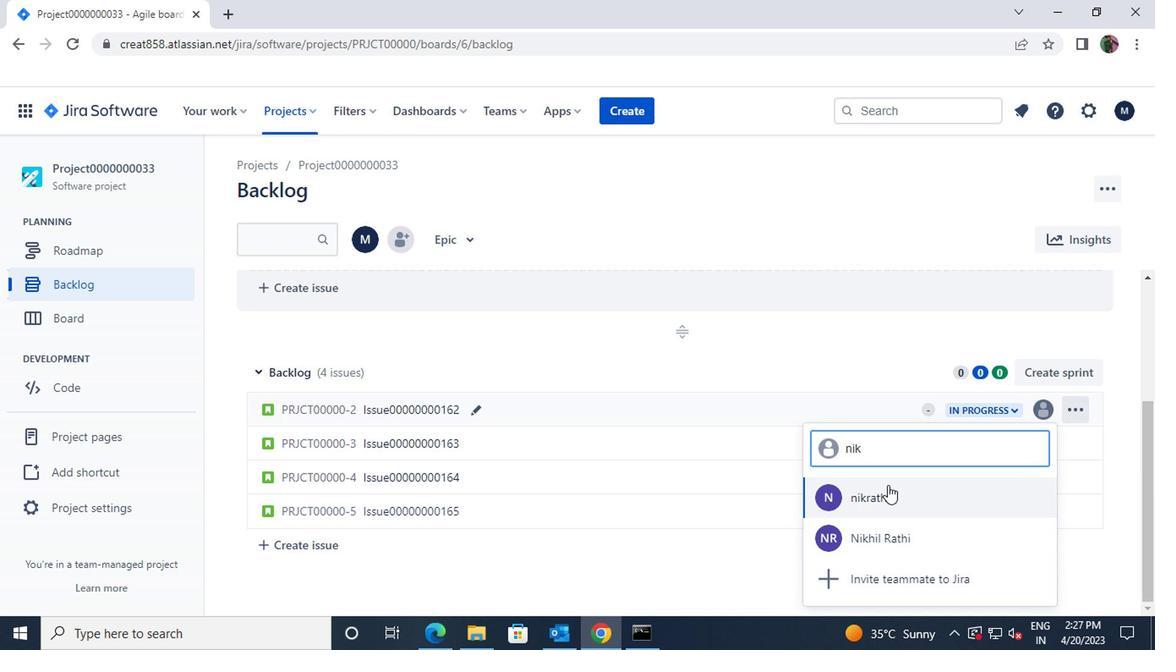 
Action: Mouse pressed left at (880, 500)
Screenshot: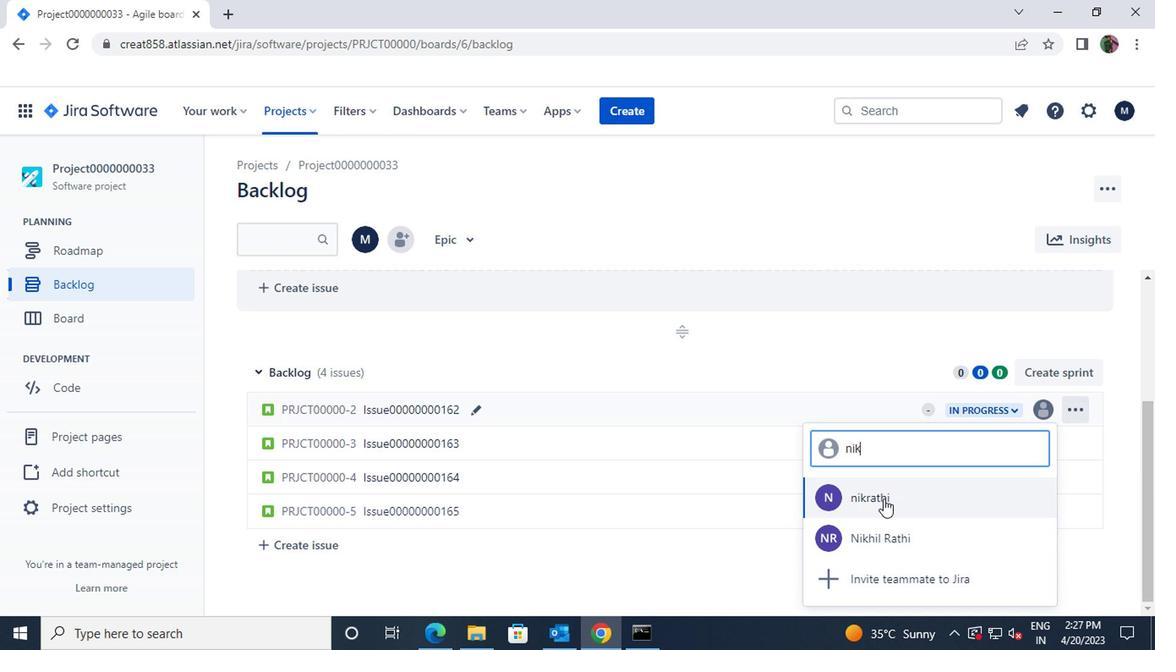 
